Task: Add the task  Develop a new mobile app for a delivery service to the section Automated Deployment Sprint in the project AgileDream and add a Due Date to the respective task as 2024/04/02
Action: Mouse moved to (861, 479)
Screenshot: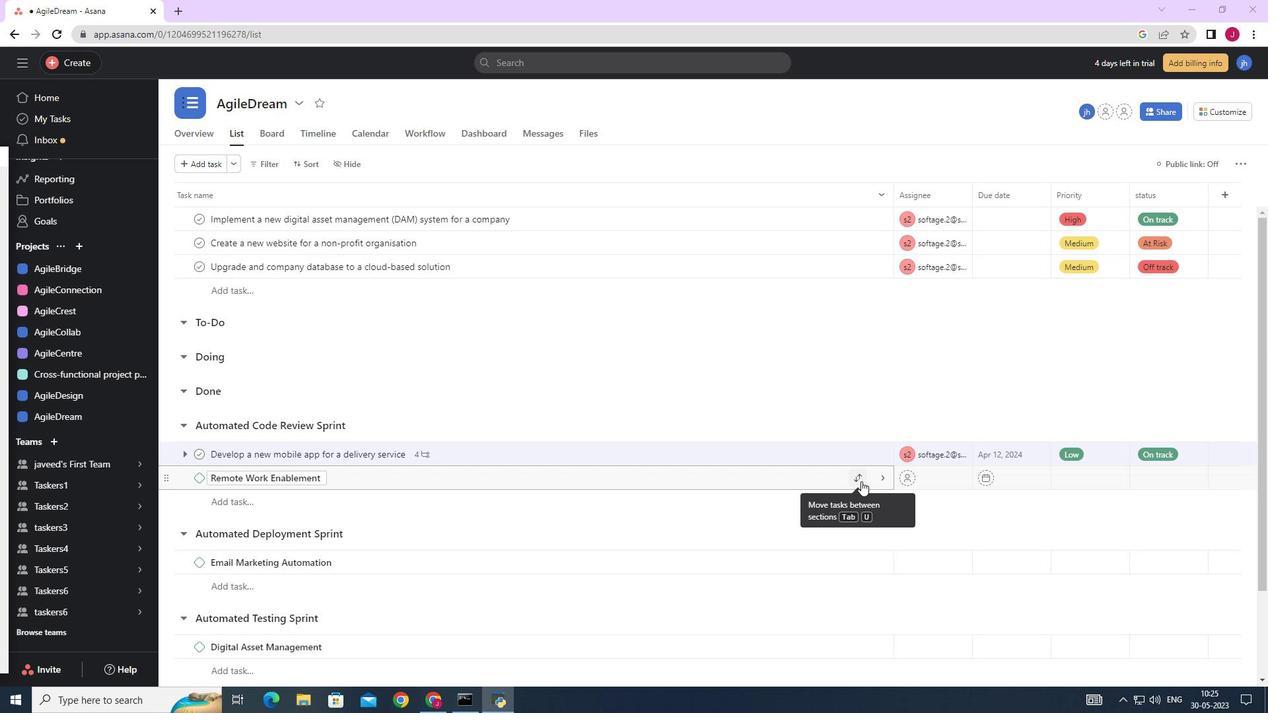 
Action: Mouse pressed left at (861, 479)
Screenshot: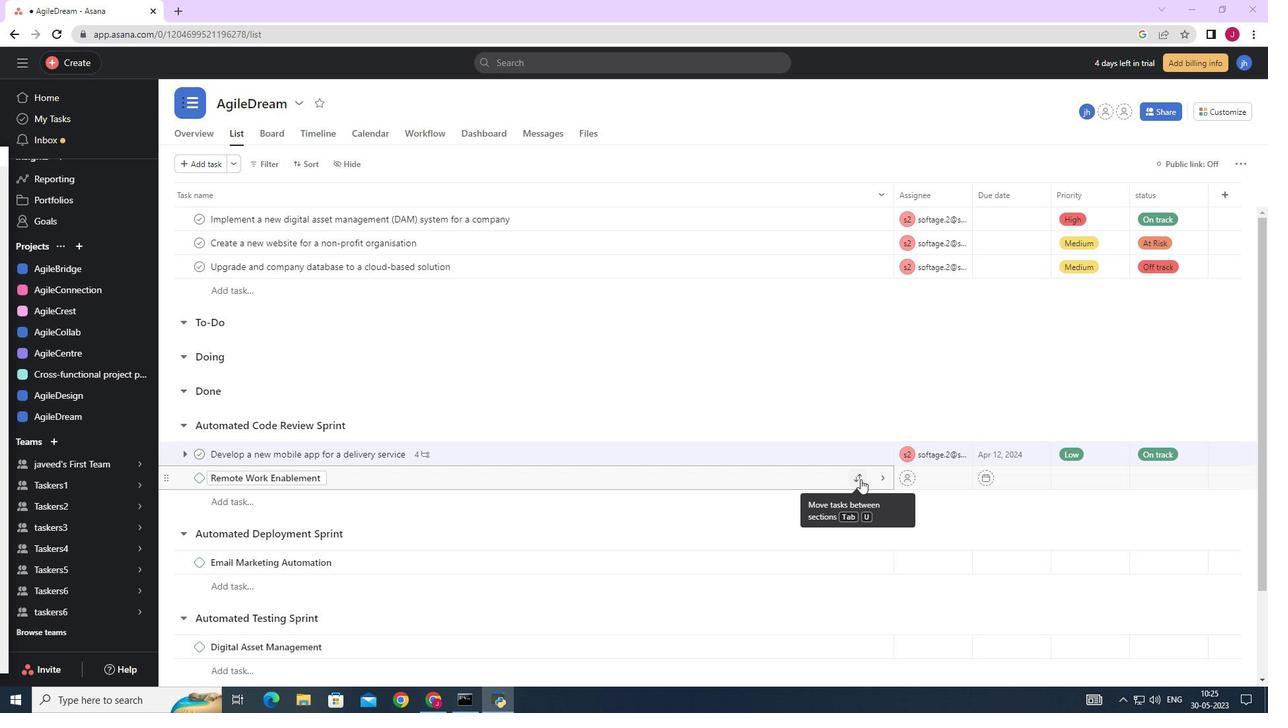 
Action: Mouse moved to (575, 304)
Screenshot: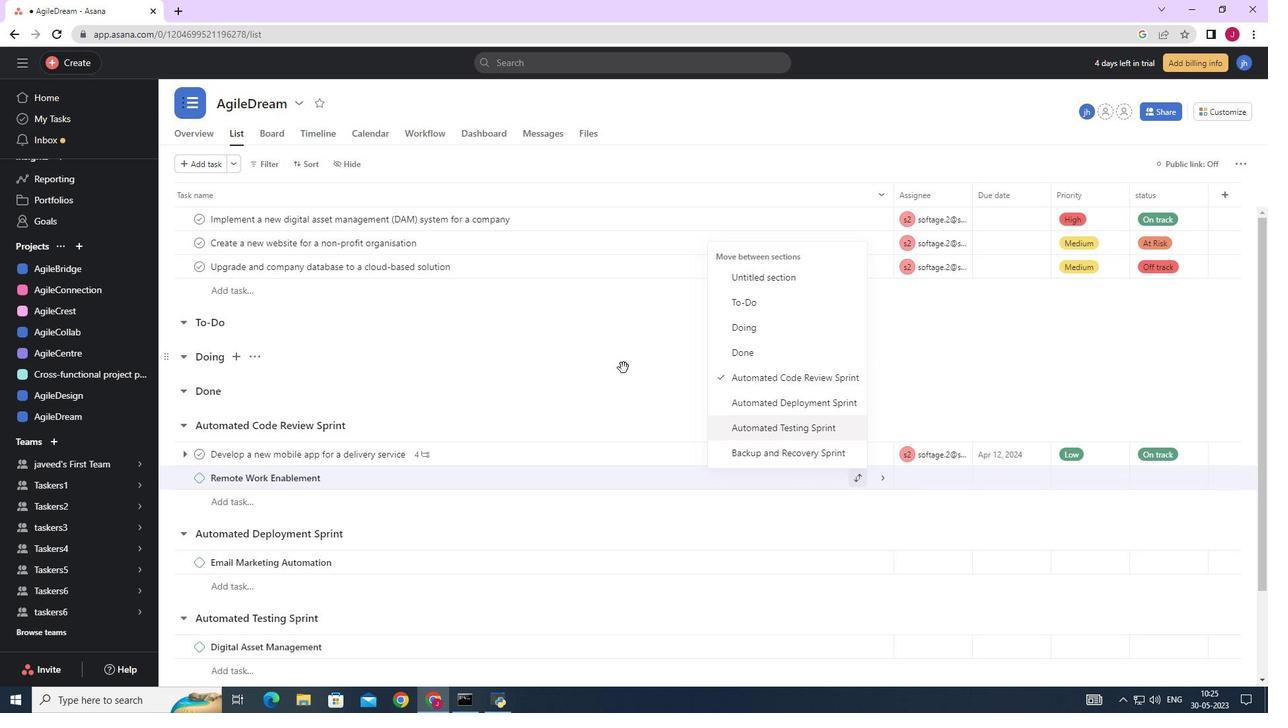 
Action: Mouse pressed left at (575, 304)
Screenshot: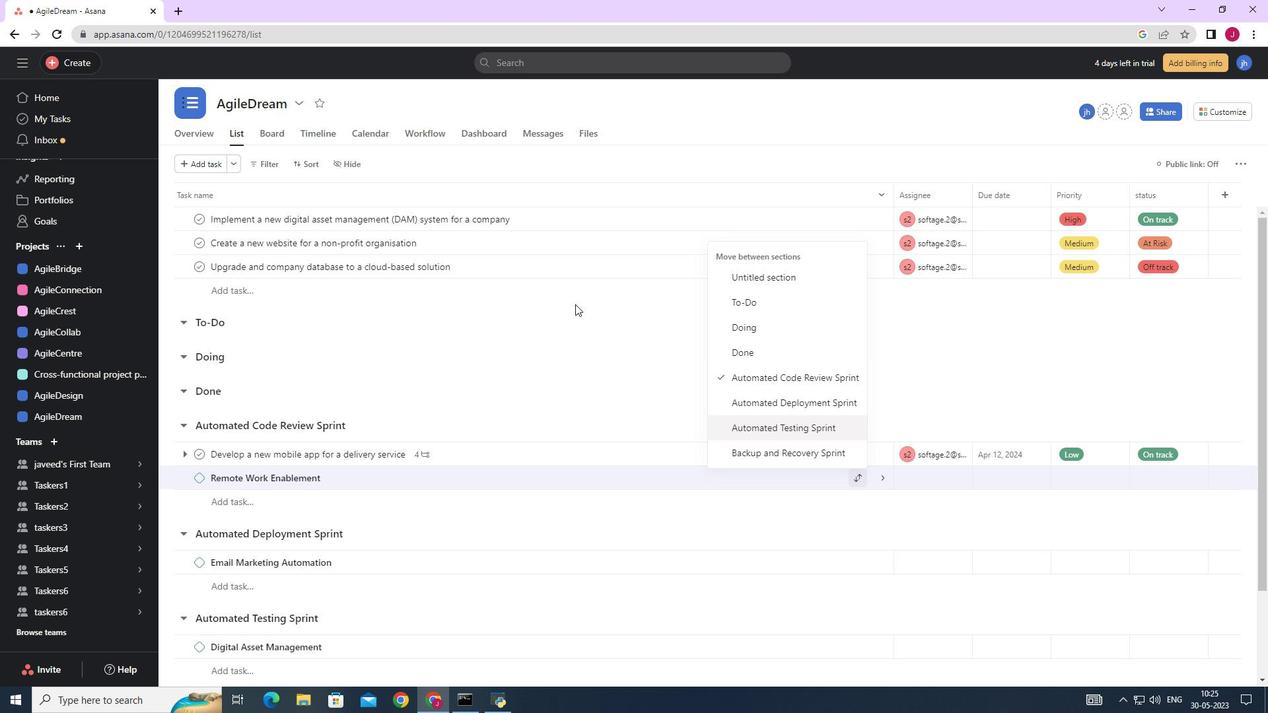 
Action: Mouse moved to (860, 453)
Screenshot: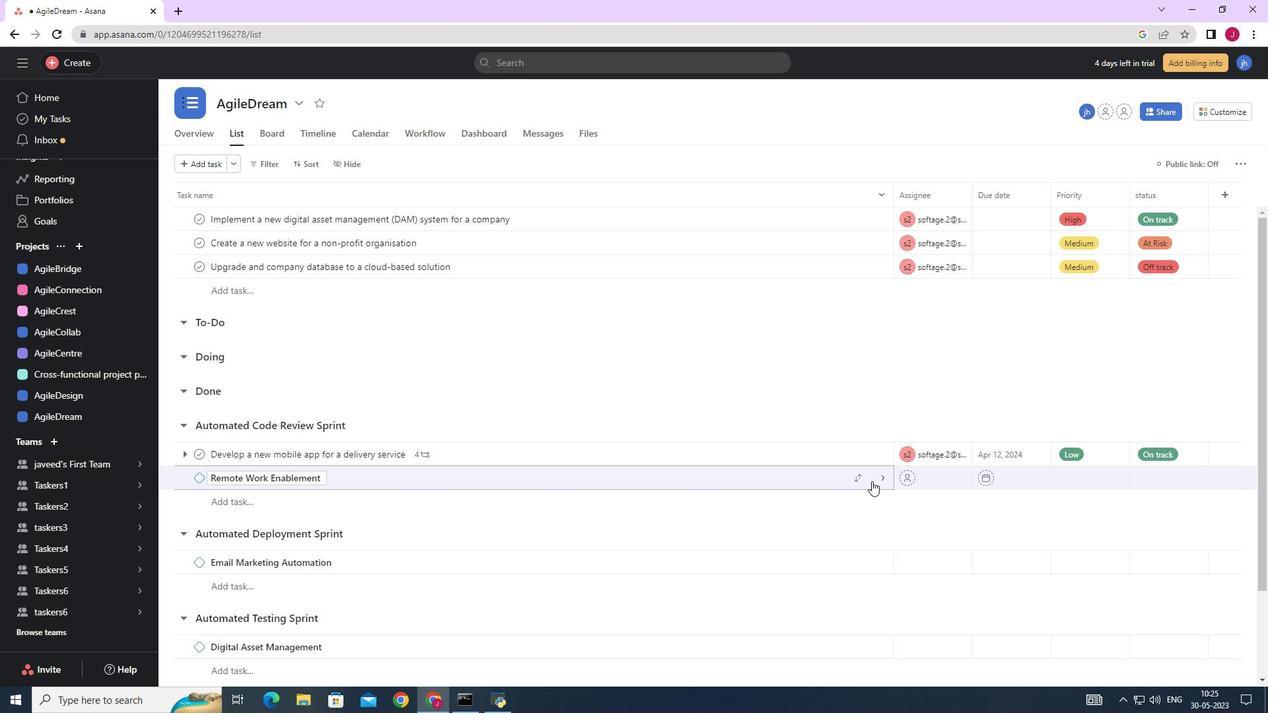 
Action: Mouse pressed left at (860, 453)
Screenshot: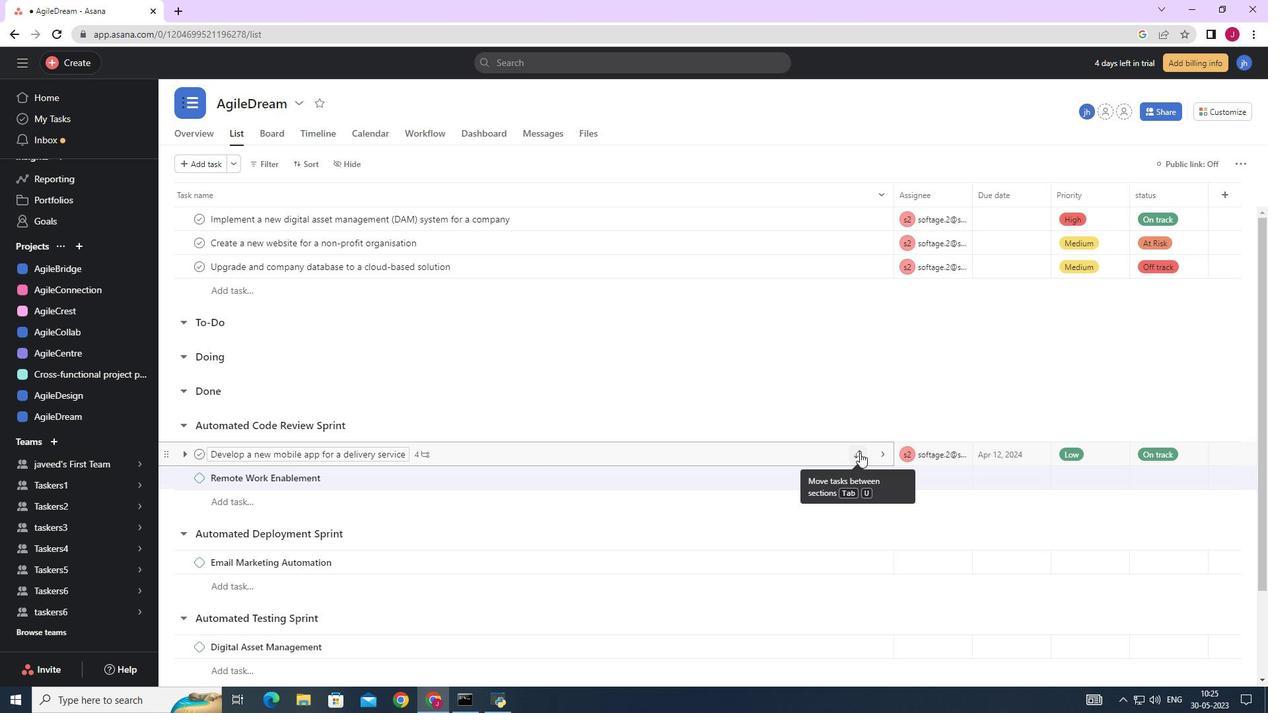 
Action: Mouse moved to (763, 380)
Screenshot: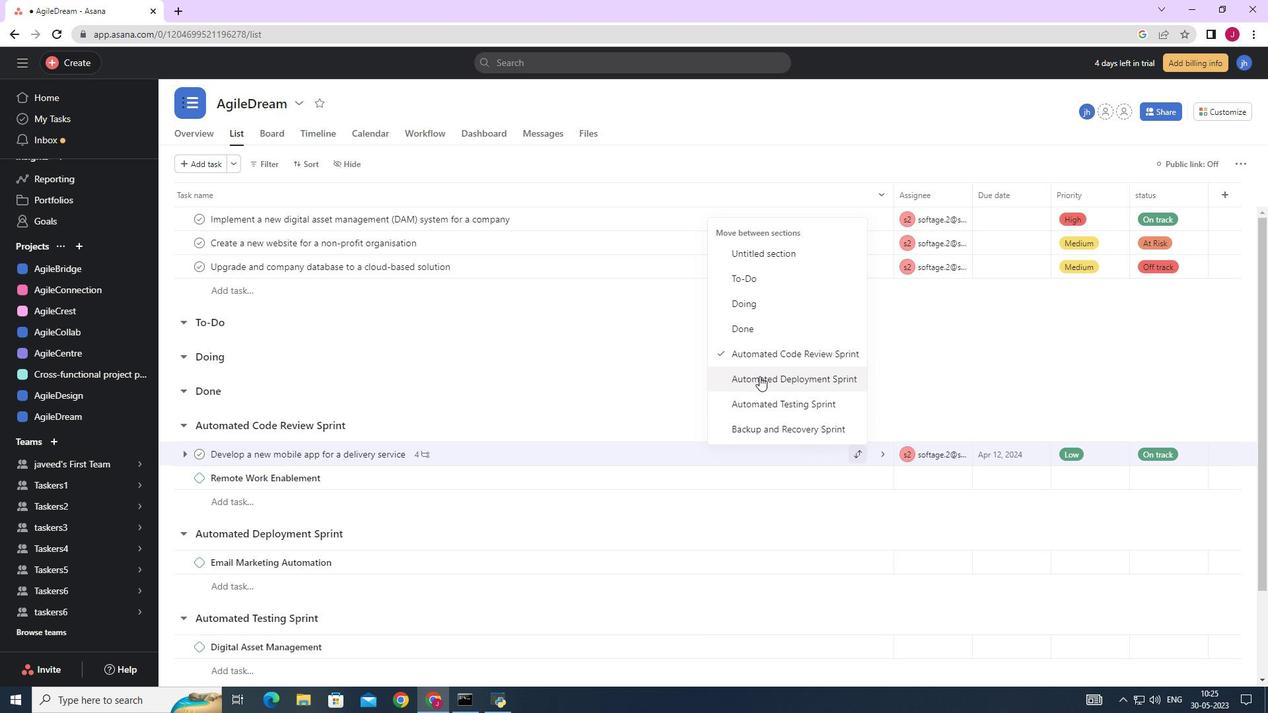 
Action: Mouse pressed left at (763, 380)
Screenshot: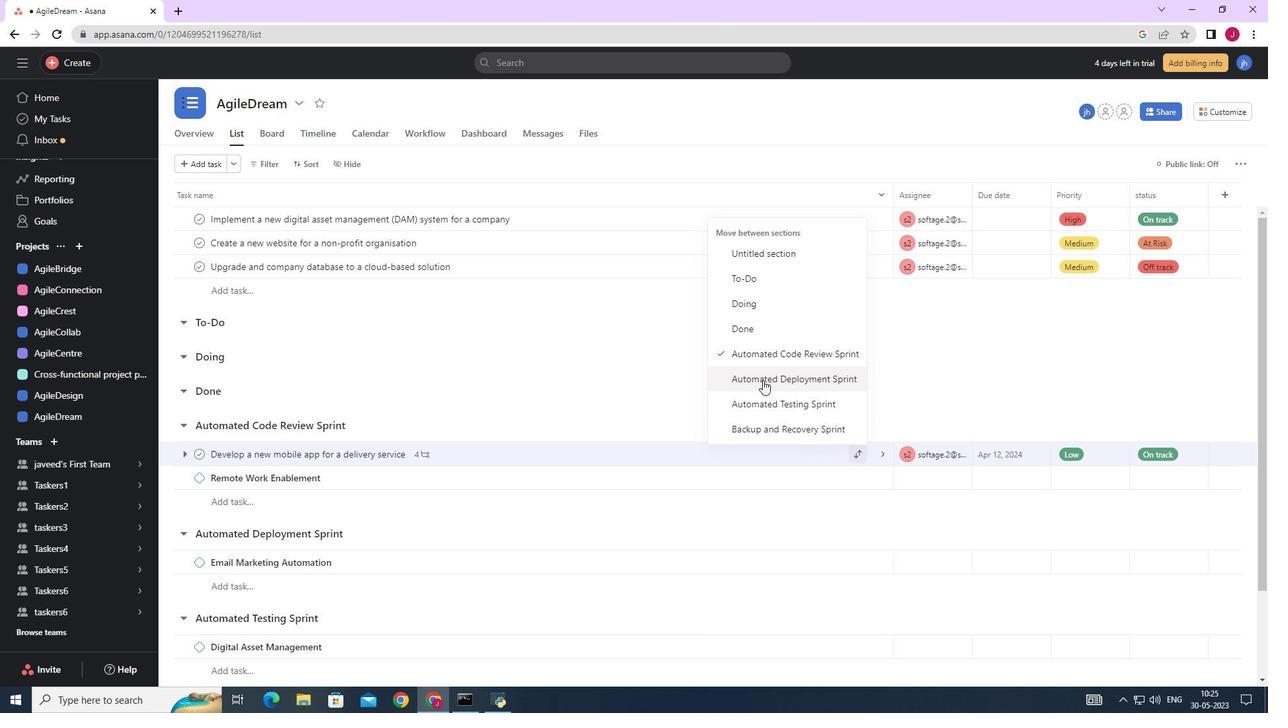 
Action: Mouse moved to (1008, 542)
Screenshot: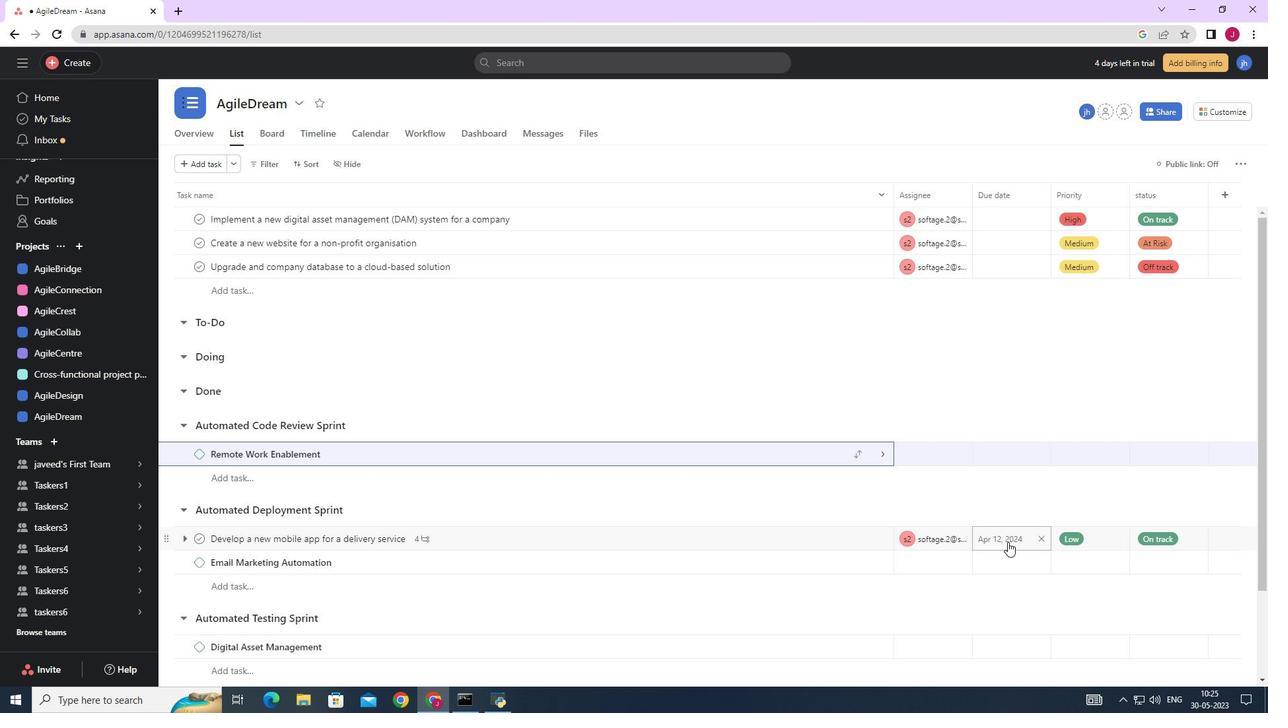 
Action: Mouse pressed left at (1008, 542)
Screenshot: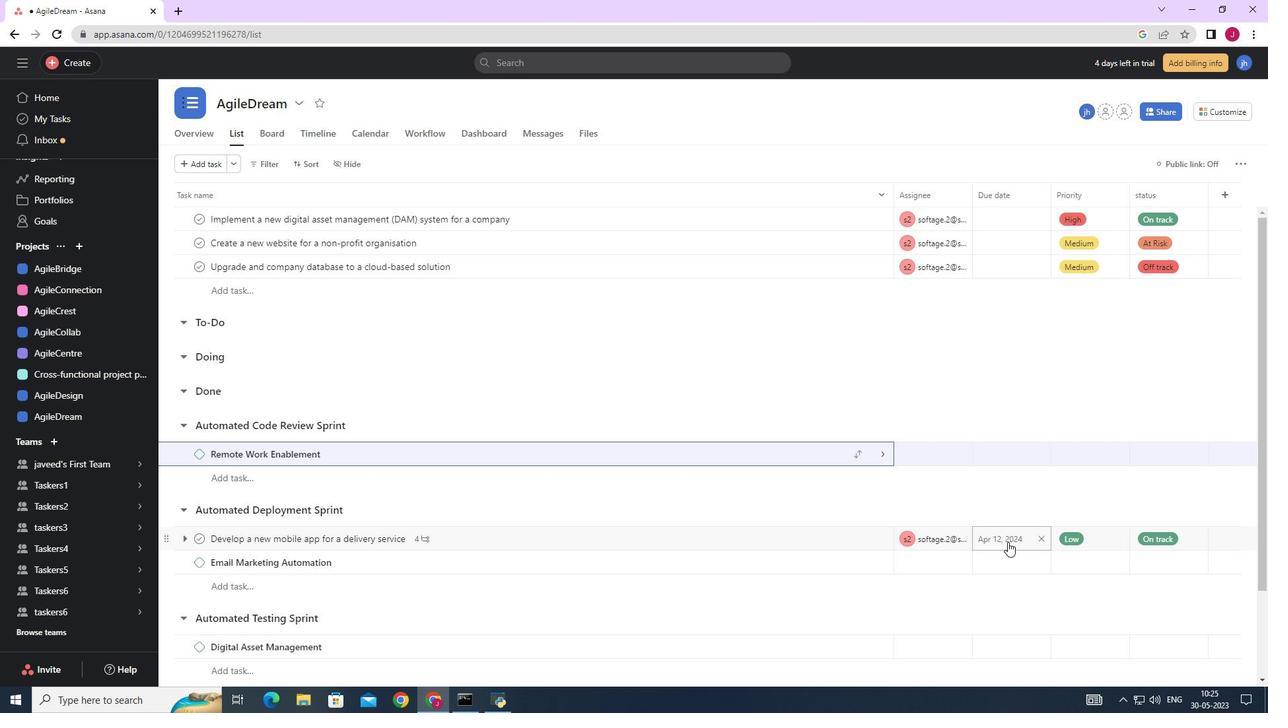 
Action: Mouse moved to (1052, 370)
Screenshot: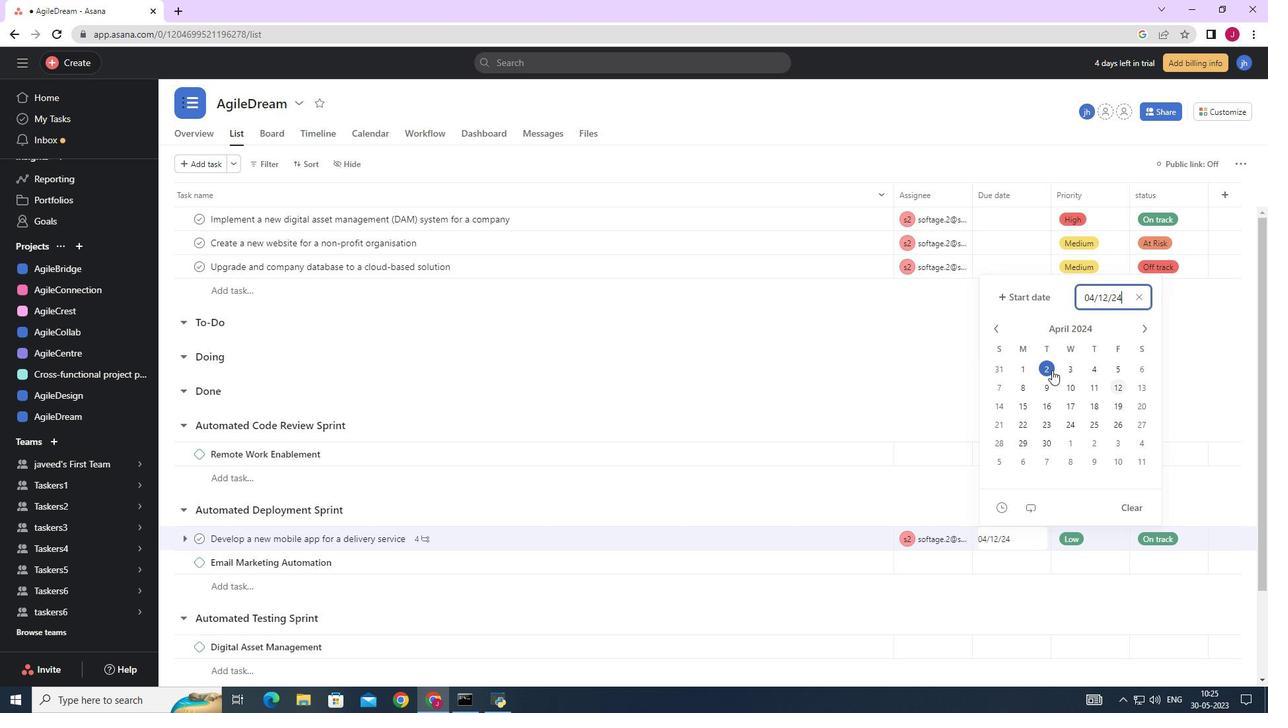
Action: Mouse pressed left at (1052, 370)
Screenshot: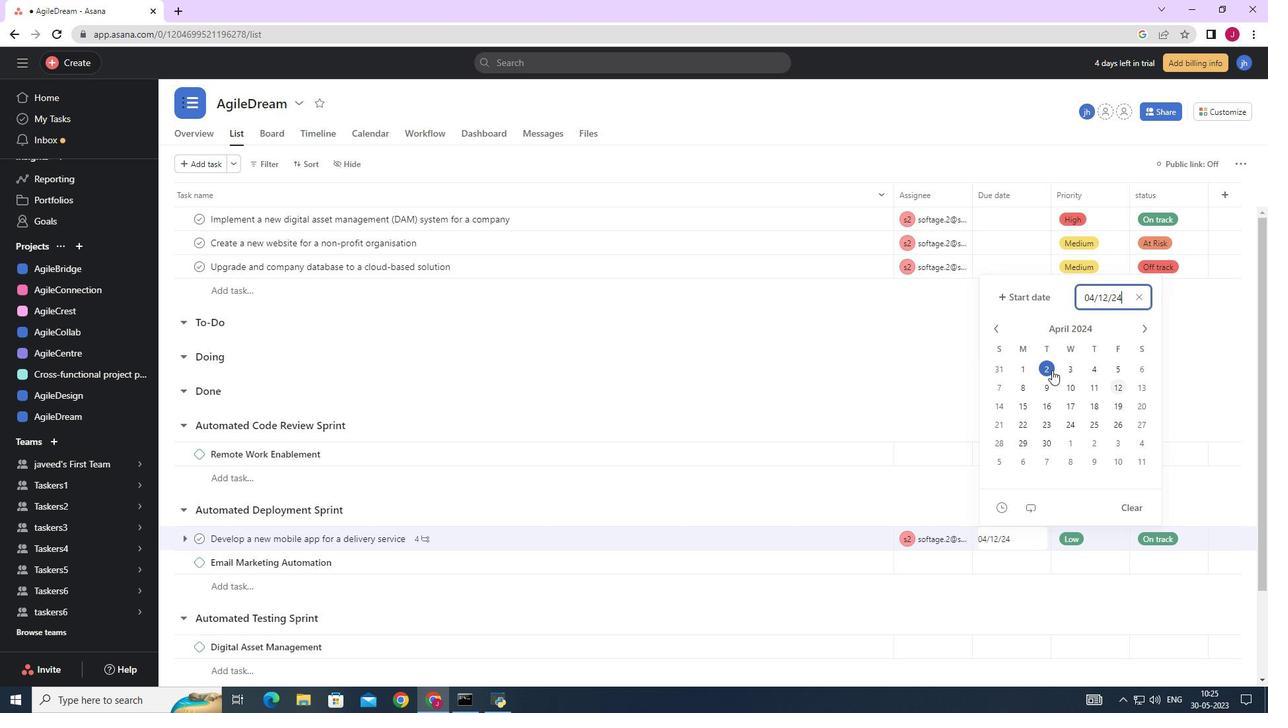 
Action: Mouse moved to (1195, 368)
Screenshot: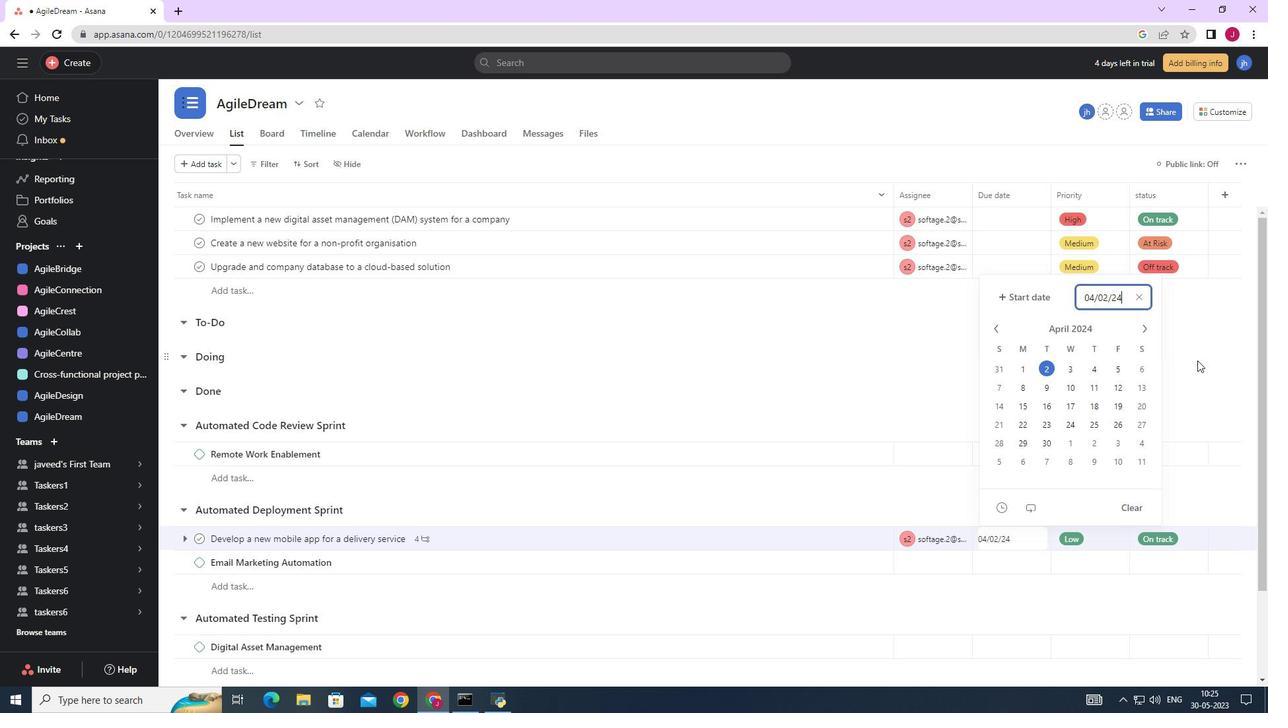 
Action: Mouse pressed left at (1195, 368)
Screenshot: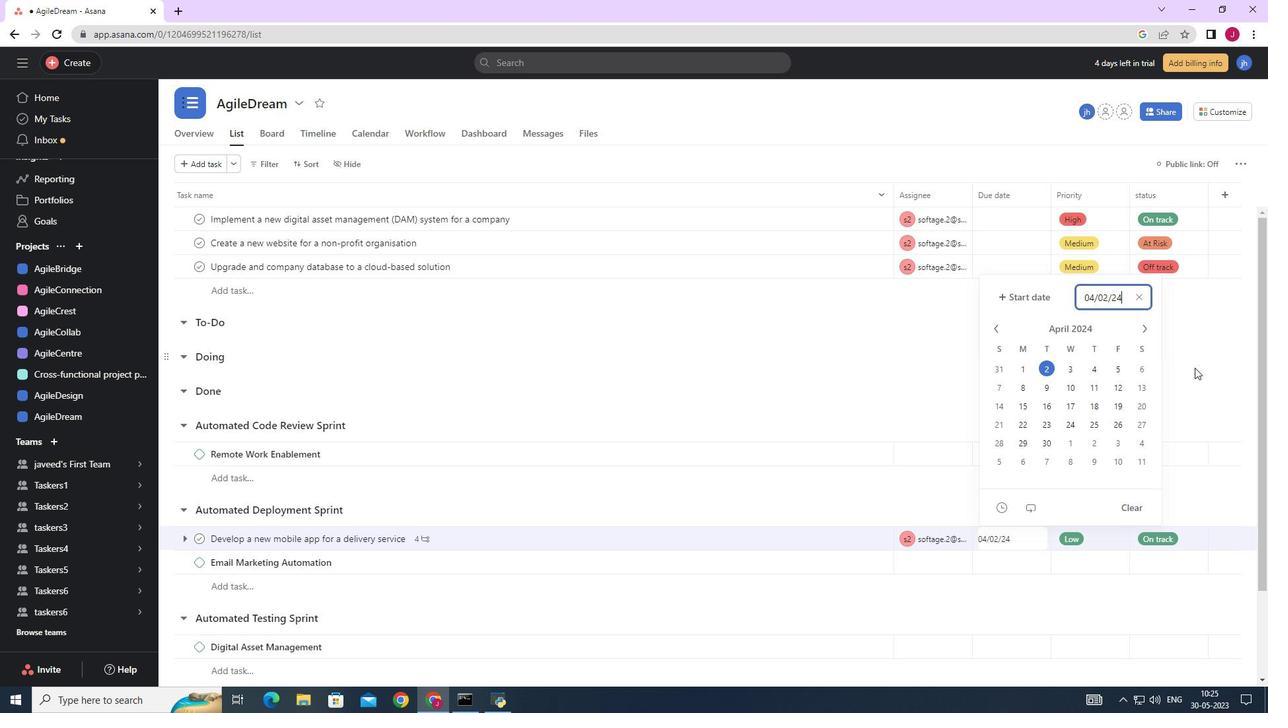 
Action: Mouse moved to (1194, 368)
Screenshot: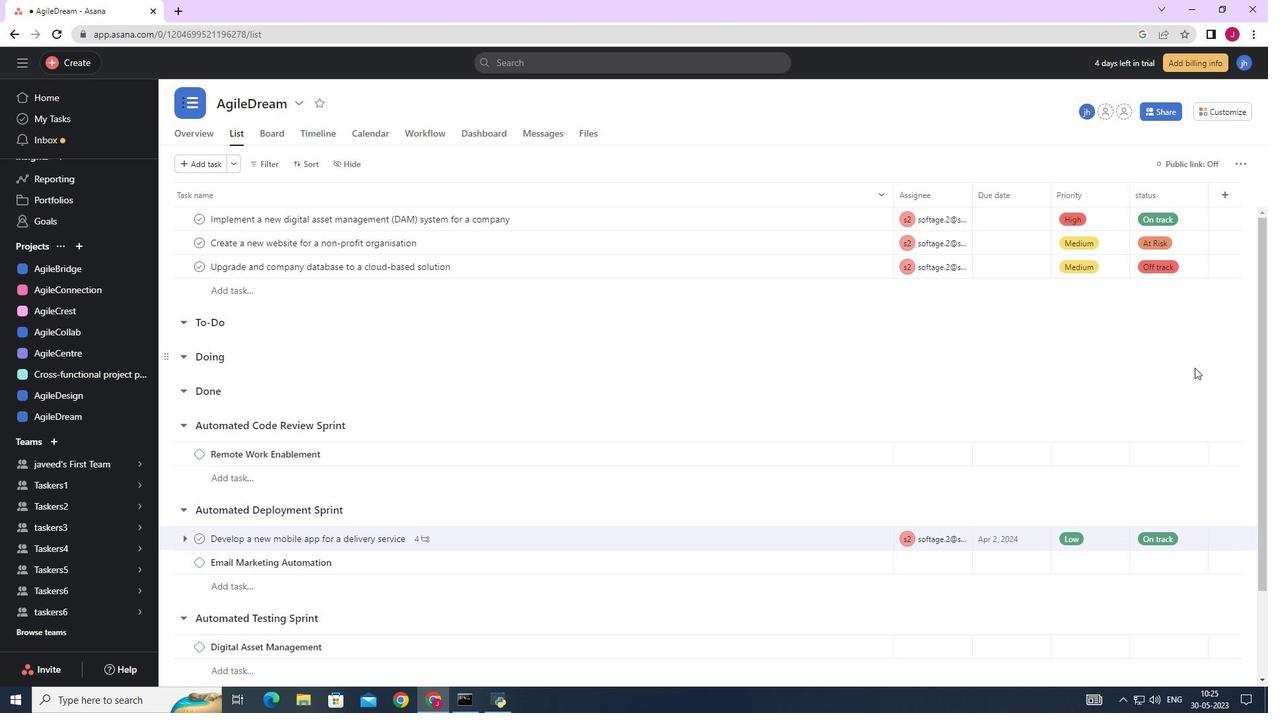 
